 Task: Add the product "3 Taco Platter/ rice & beans" to cart from the store "Abuelitas Birria".
Action: Mouse moved to (297, 160)
Screenshot: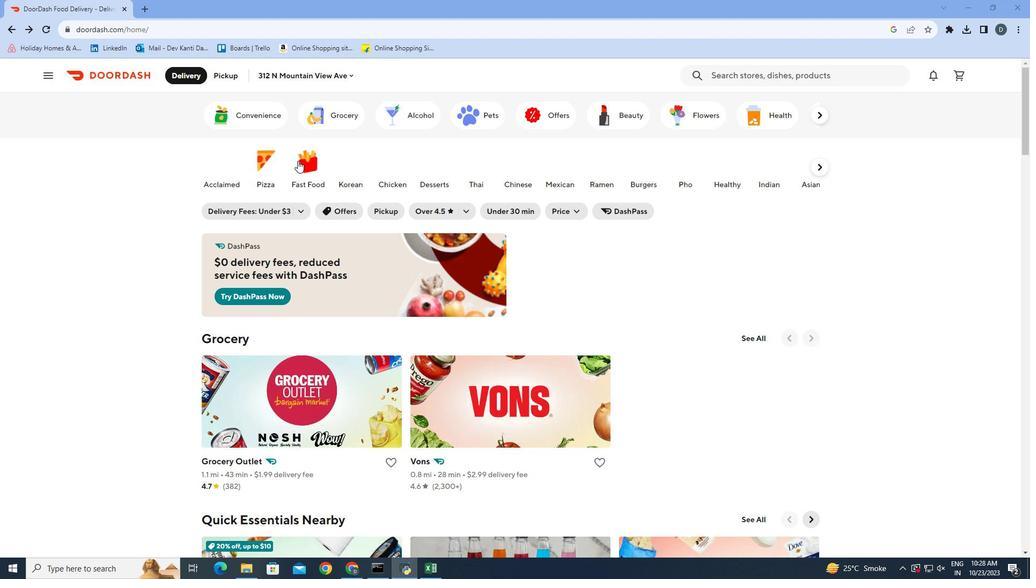 
Action: Mouse pressed left at (297, 160)
Screenshot: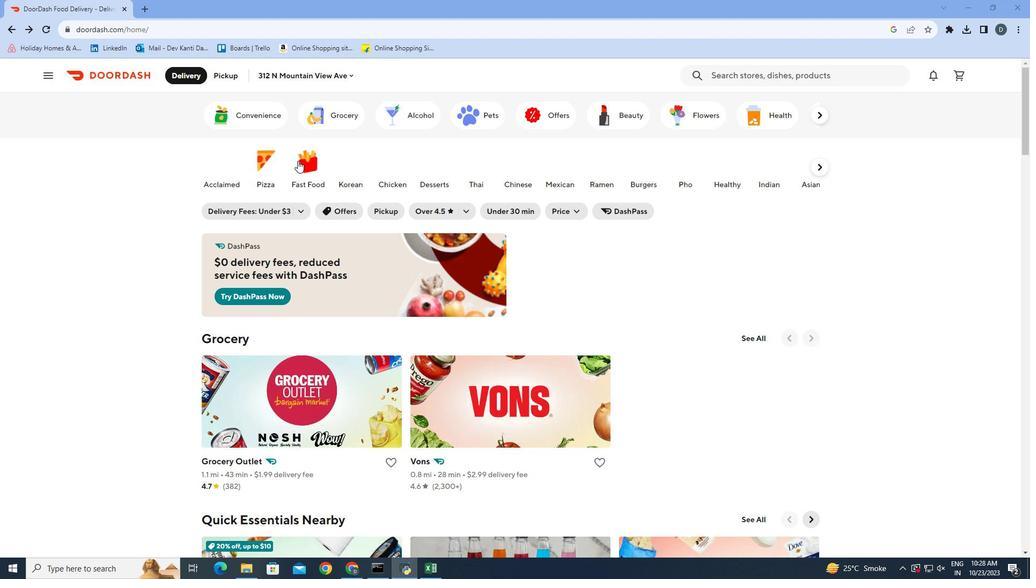 
Action: Mouse moved to (816, 70)
Screenshot: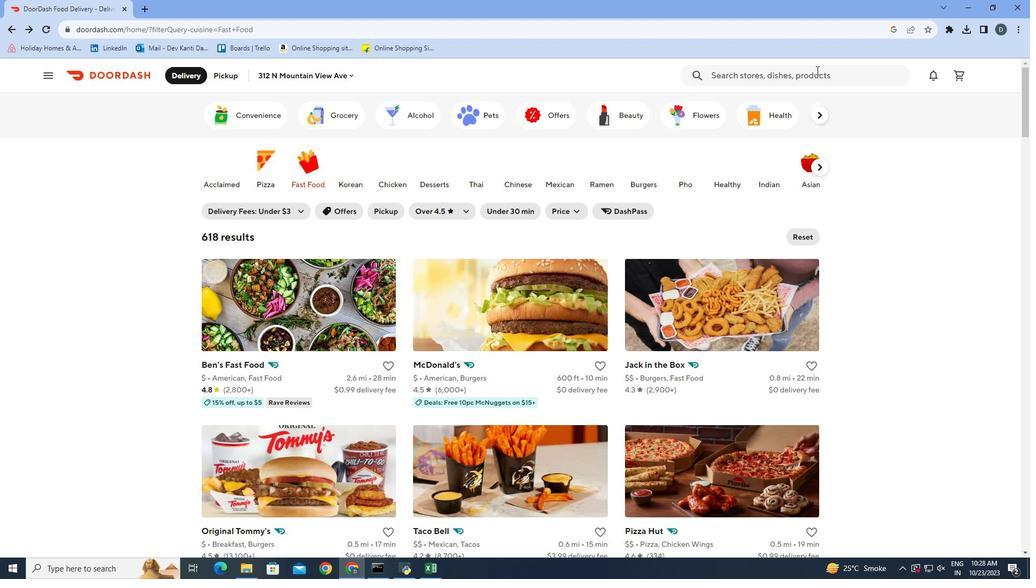 
Action: Mouse pressed left at (816, 70)
Screenshot: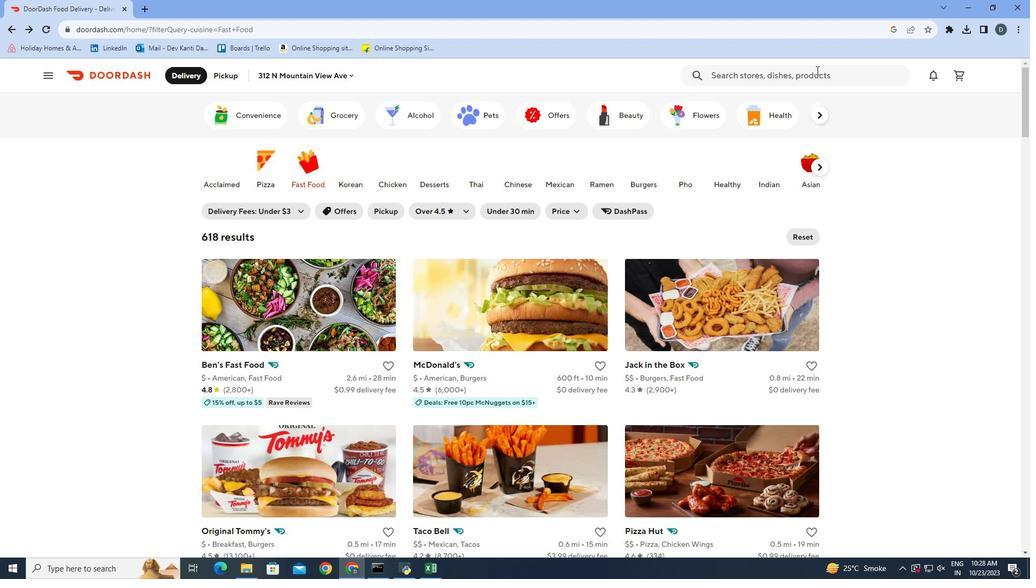 
Action: Mouse moved to (761, 138)
Screenshot: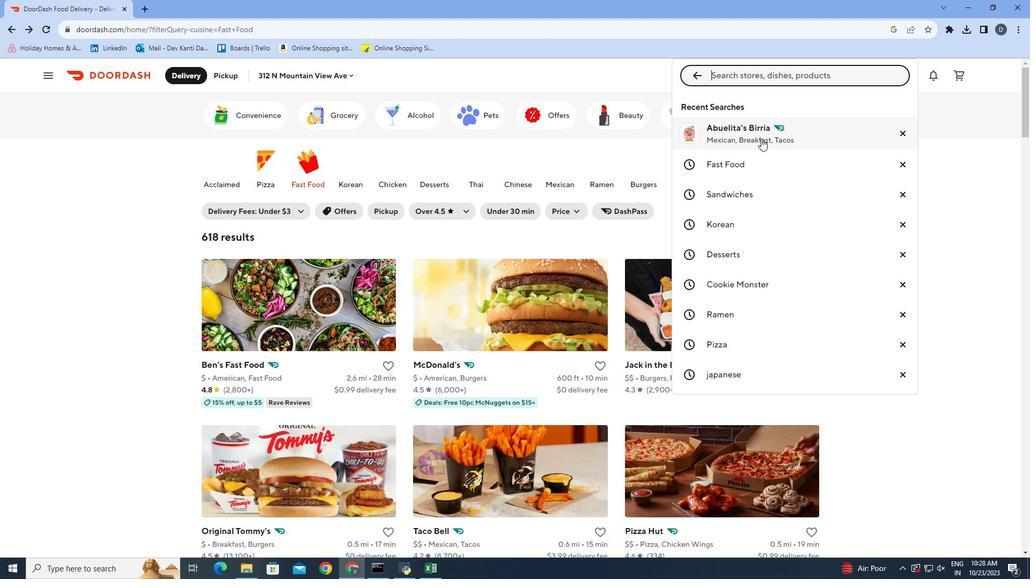
Action: Mouse pressed left at (761, 138)
Screenshot: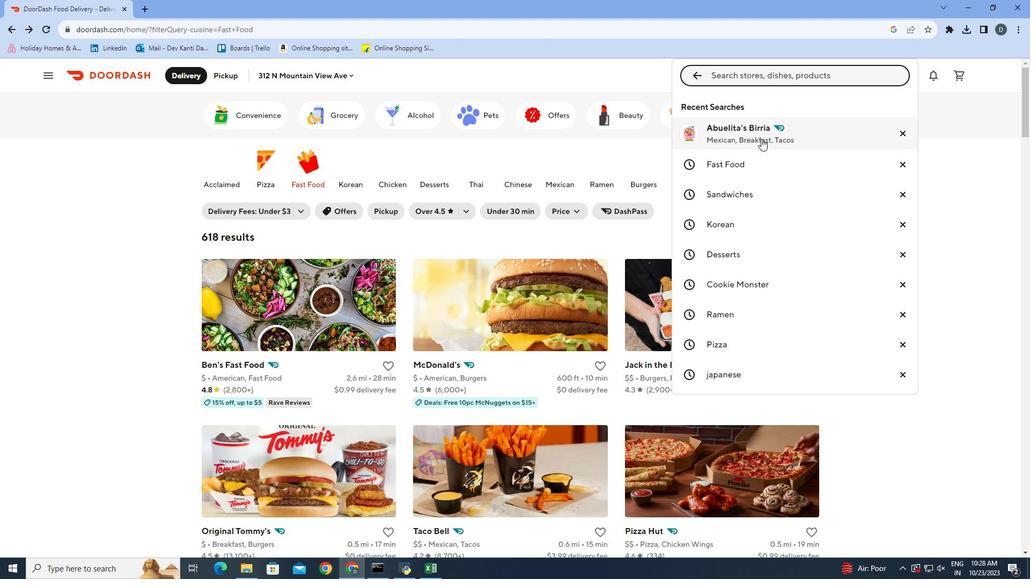 
Action: Mouse moved to (753, 290)
Screenshot: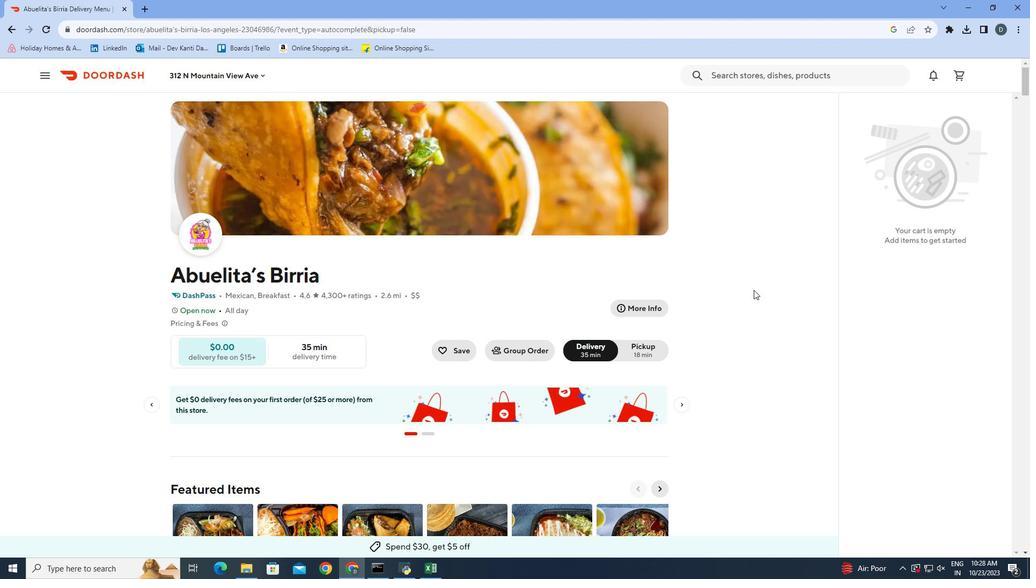 
Action: Mouse scrolled (753, 289) with delta (0, 0)
Screenshot: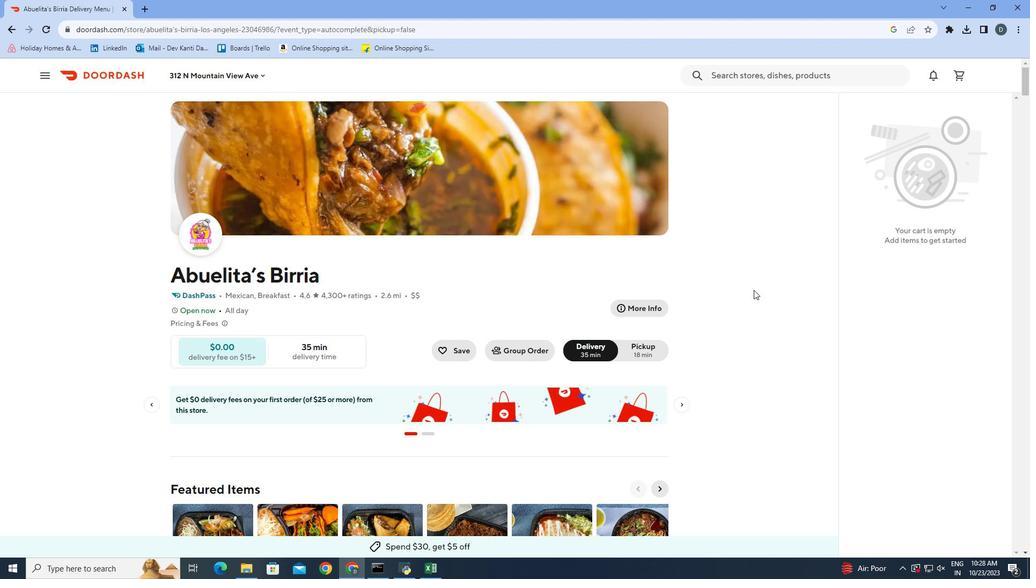 
Action: Mouse moved to (753, 290)
Screenshot: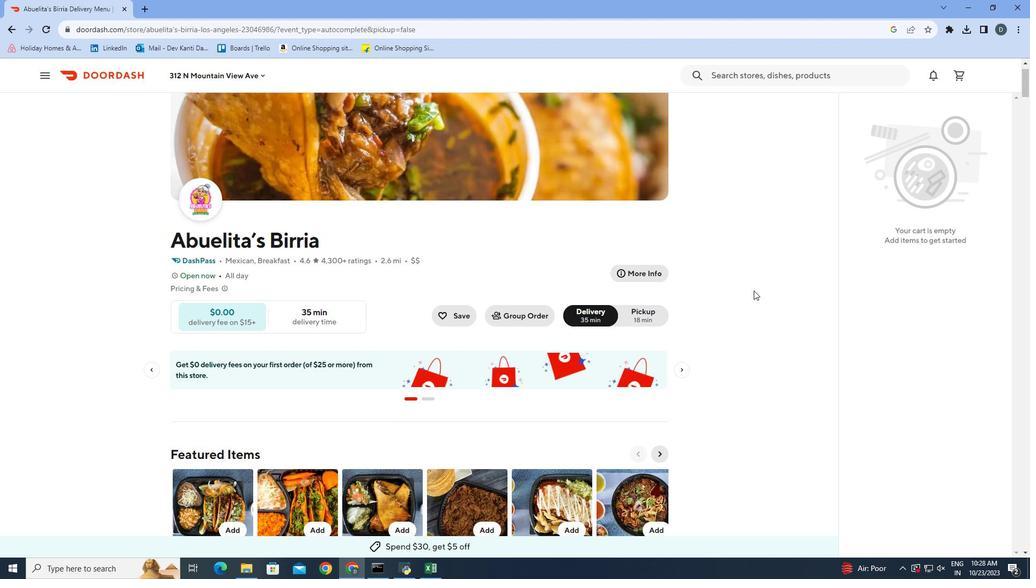 
Action: Mouse scrolled (753, 290) with delta (0, 0)
Screenshot: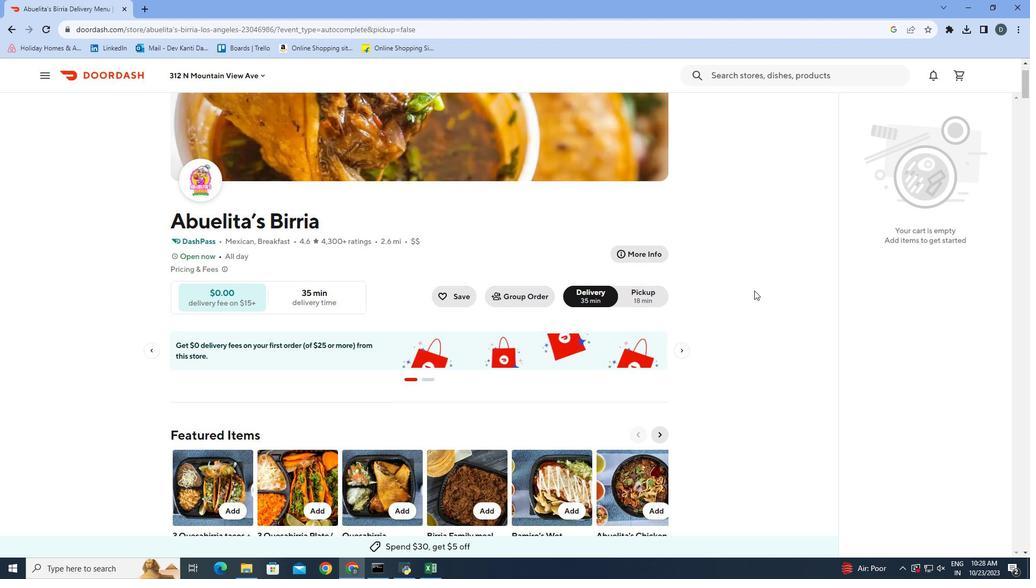 
Action: Mouse moved to (755, 290)
Screenshot: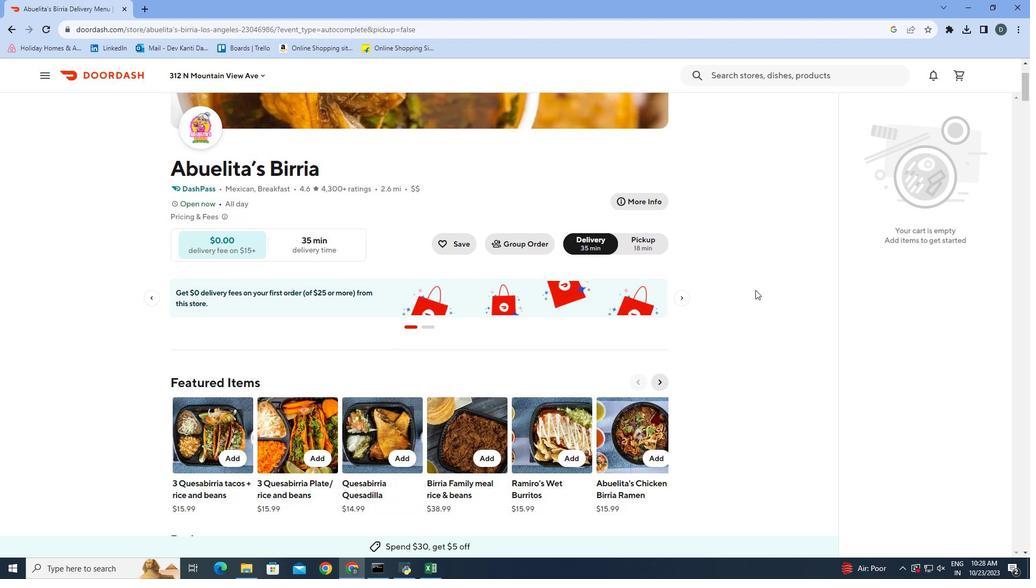 
Action: Mouse scrolled (755, 289) with delta (0, 0)
Screenshot: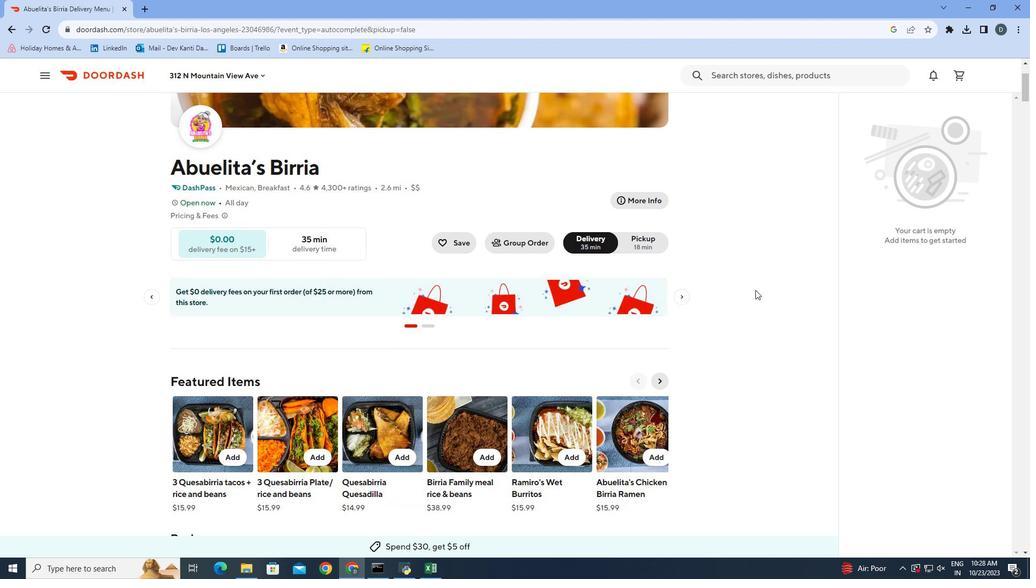 
Action: Mouse moved to (755, 290)
Screenshot: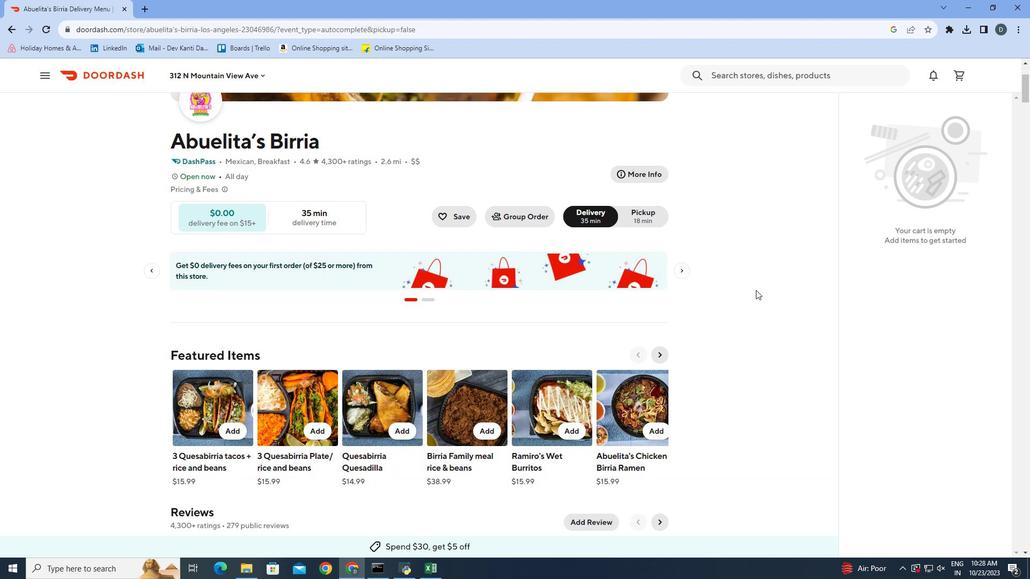 
Action: Mouse scrolled (755, 289) with delta (0, 0)
Screenshot: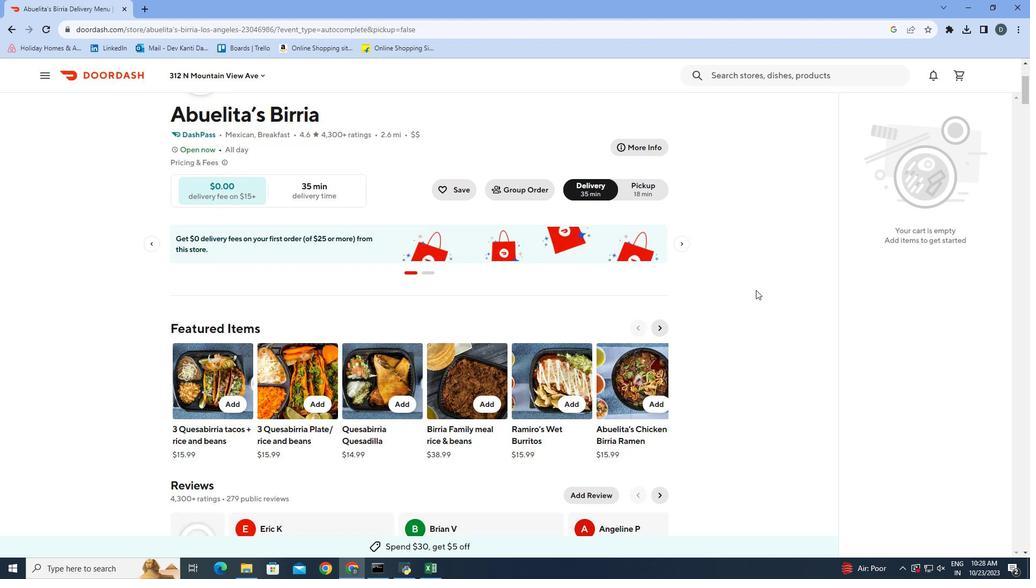 
Action: Mouse moved to (756, 289)
Screenshot: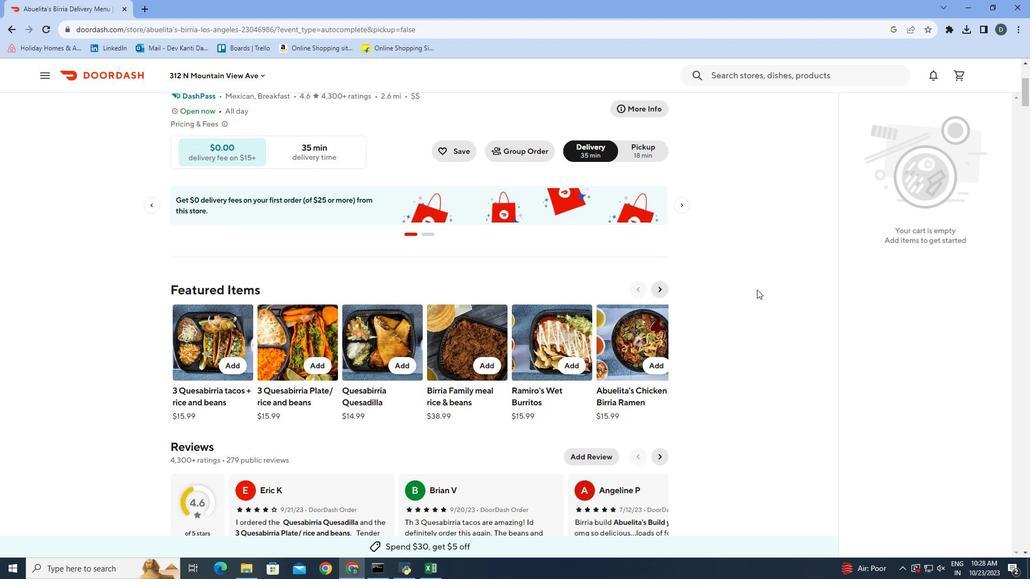 
Action: Mouse scrolled (756, 289) with delta (0, 0)
Screenshot: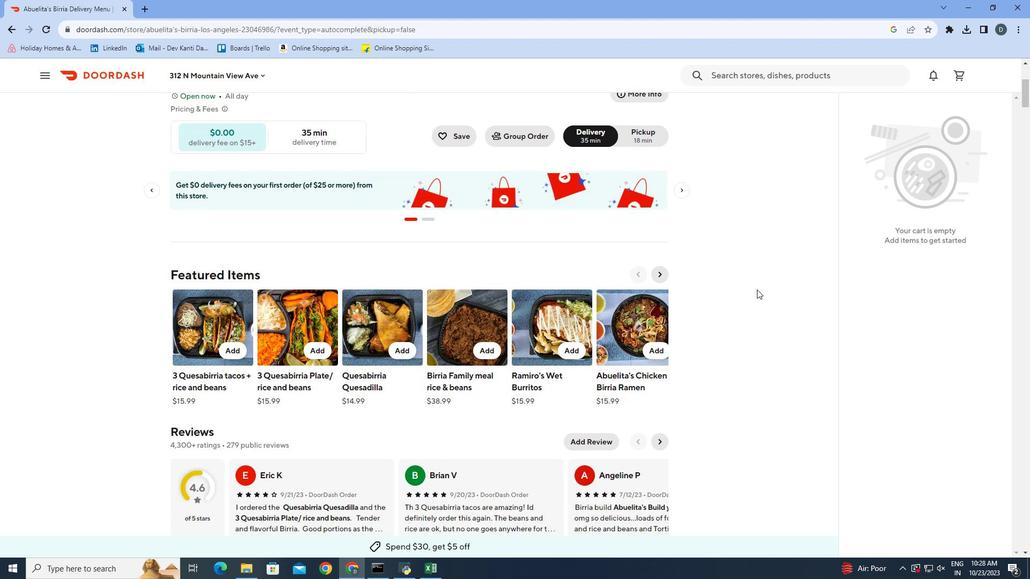 
Action: Mouse scrolled (756, 289) with delta (0, 0)
Screenshot: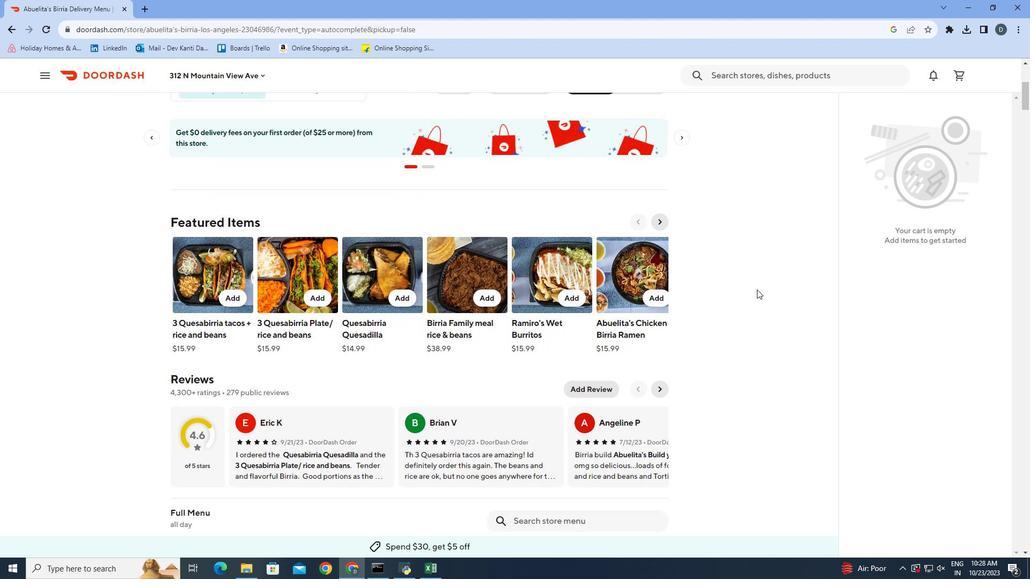 
Action: Mouse scrolled (756, 289) with delta (0, 0)
Screenshot: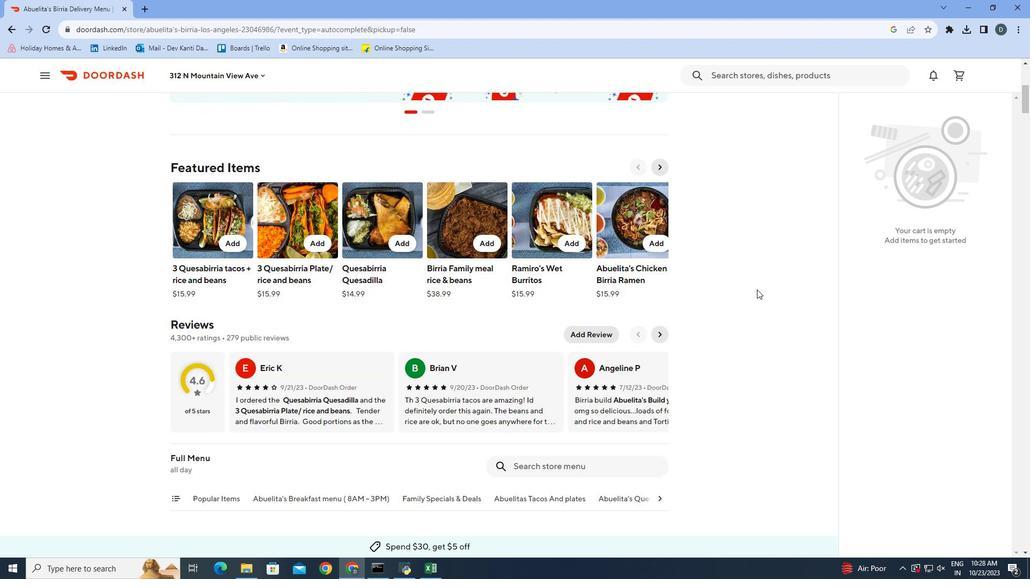 
Action: Mouse scrolled (756, 289) with delta (0, 0)
Screenshot: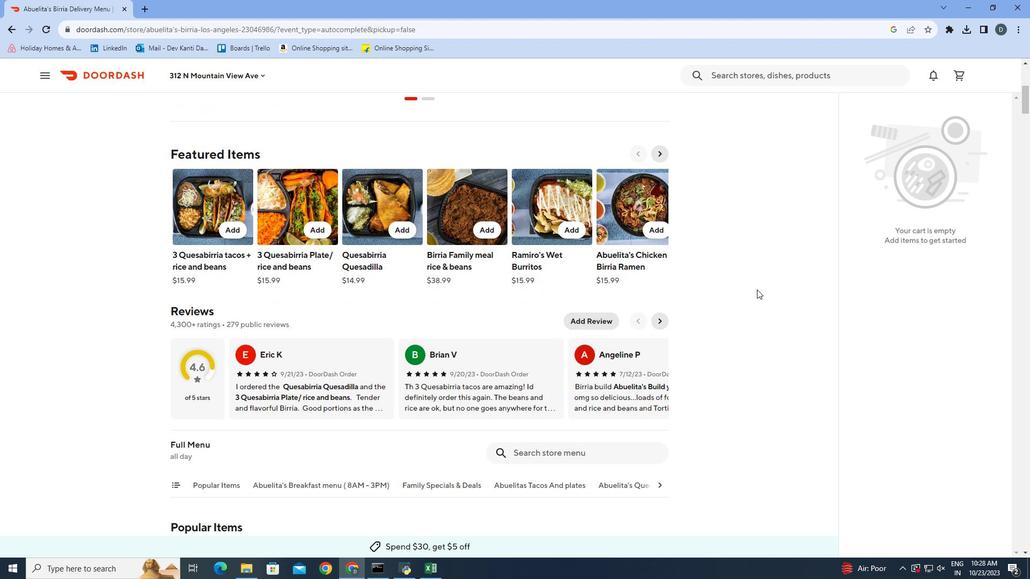 
Action: Mouse scrolled (756, 289) with delta (0, 0)
Screenshot: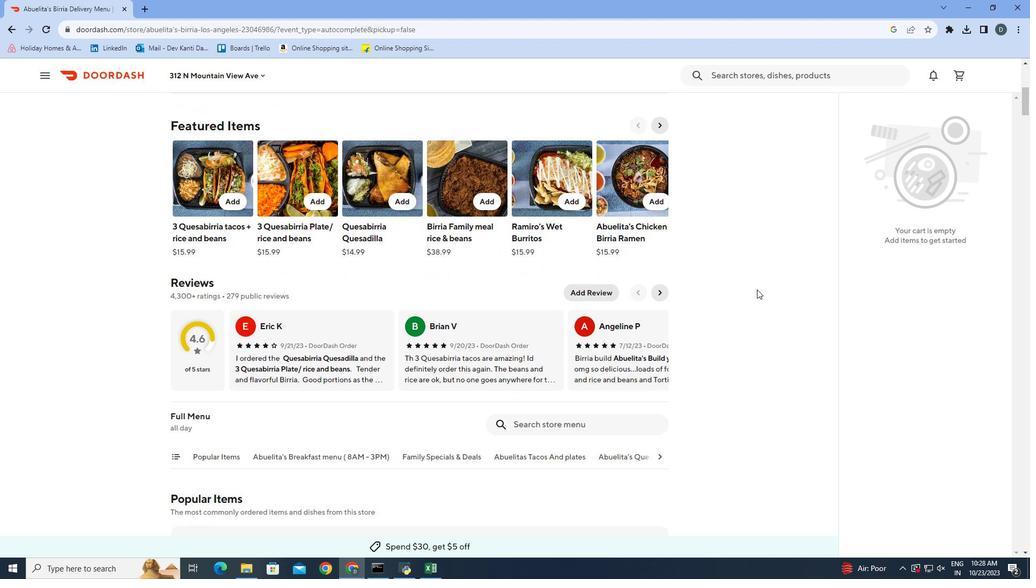 
Action: Mouse moved to (582, 306)
Screenshot: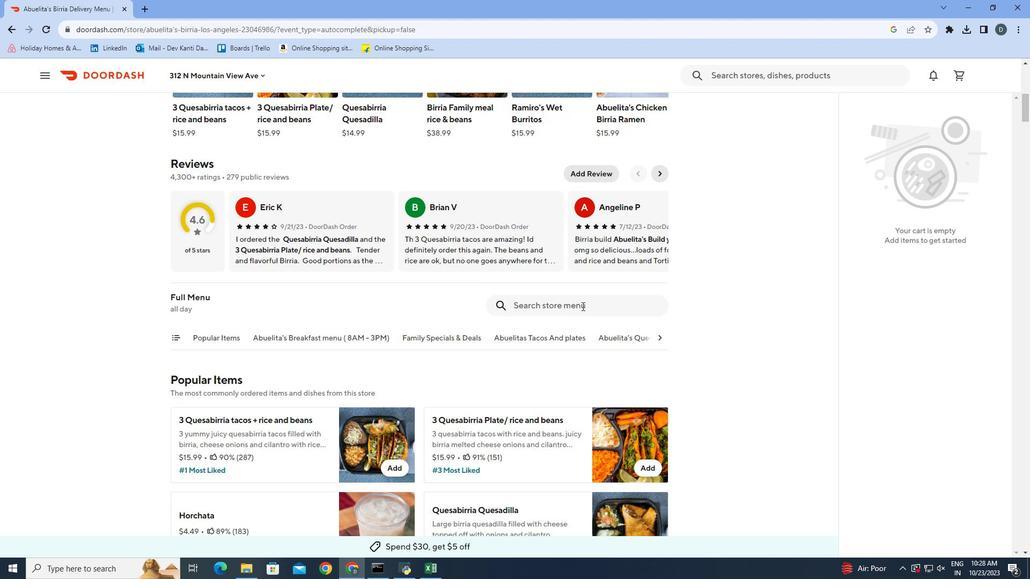 
Action: Mouse pressed left at (582, 306)
Screenshot: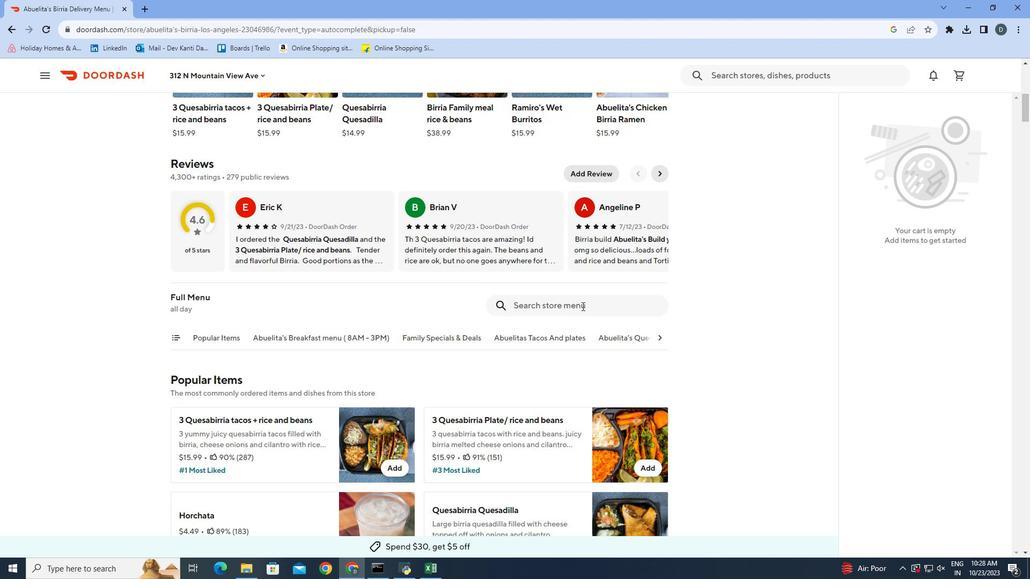 
Action: Key pressed 3<Key.space><Key.shift>TAco<Key.space><Key.shift>Platter/<Key.space>rice<Key.space><Key.shift>&<Key.space><Key.shift>beans<Key.space><Key.enter>
Screenshot: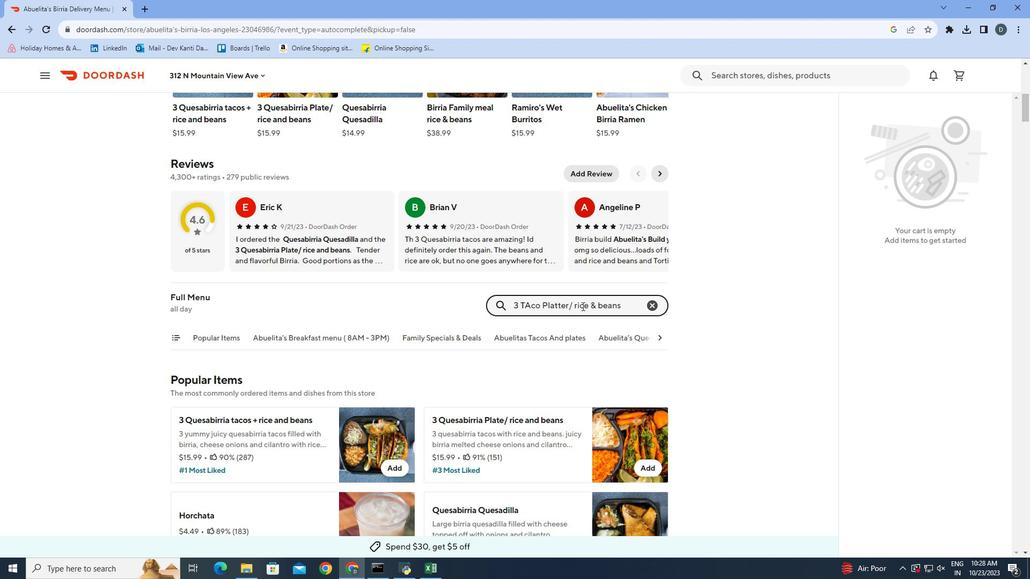 
Action: Mouse moved to (398, 296)
Screenshot: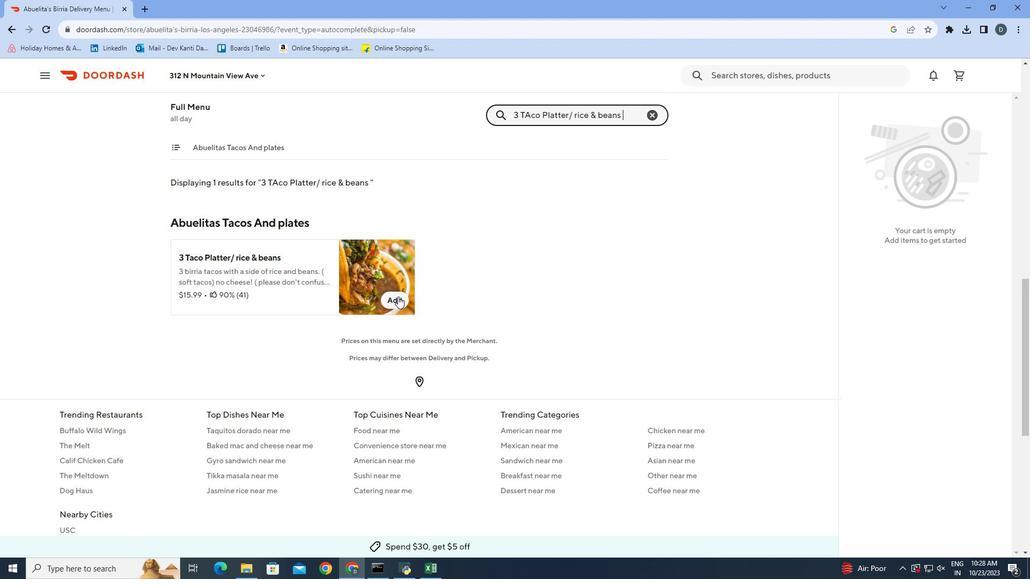 
Action: Mouse pressed left at (398, 296)
Screenshot: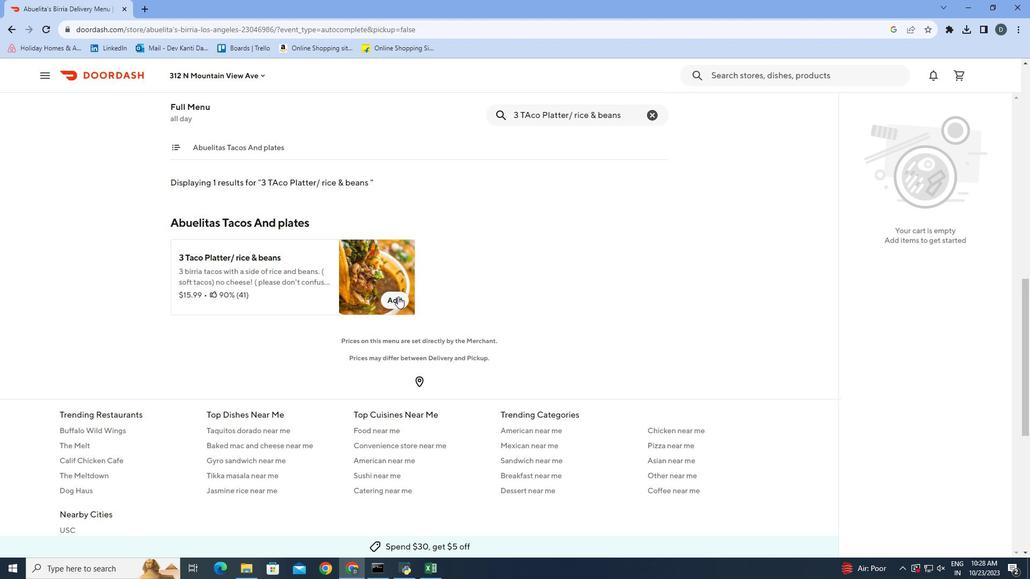 
Action: Mouse moved to (640, 521)
Screenshot: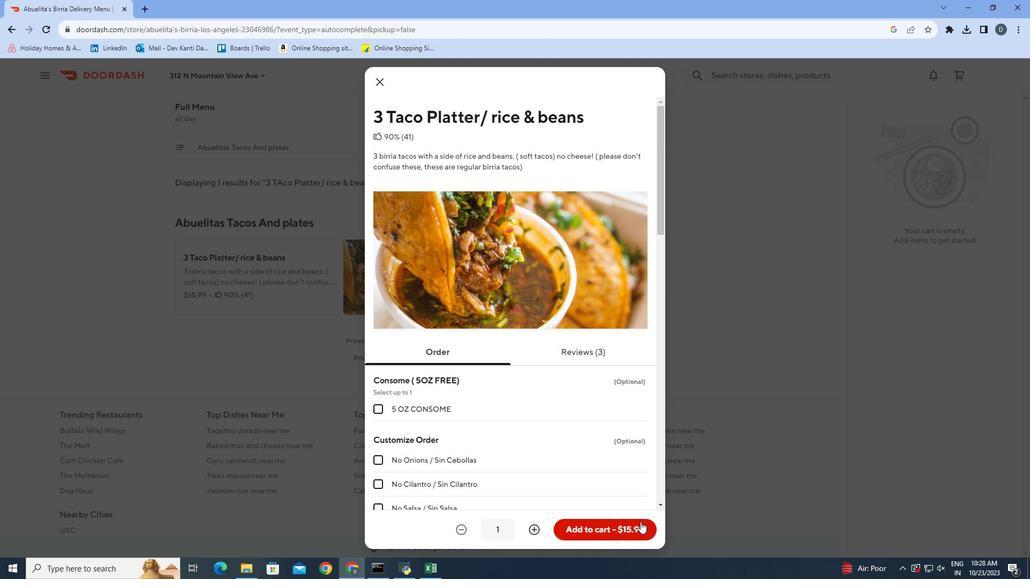 
Action: Mouse pressed left at (640, 521)
Screenshot: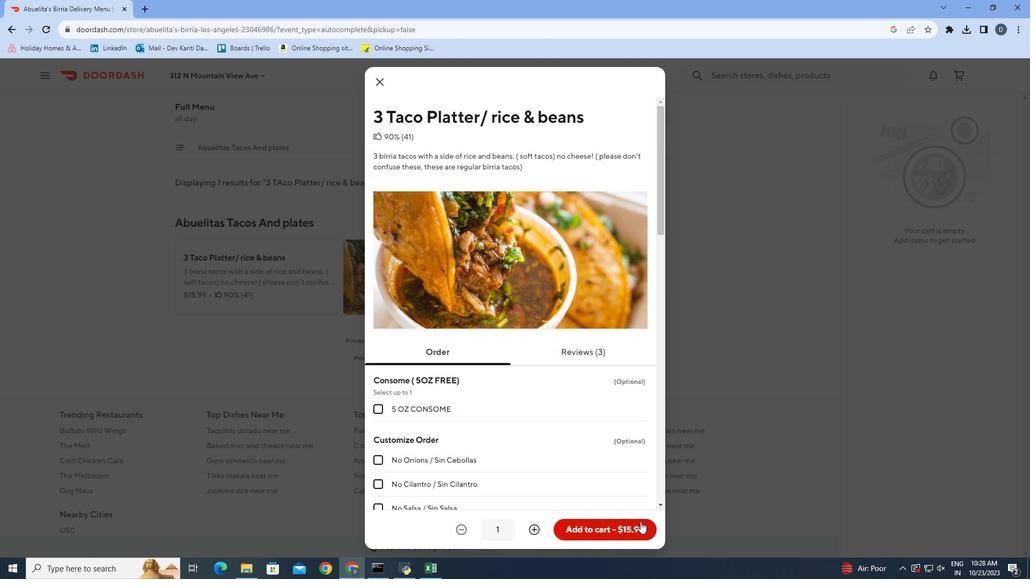 
Action: Mouse moved to (697, 260)
Screenshot: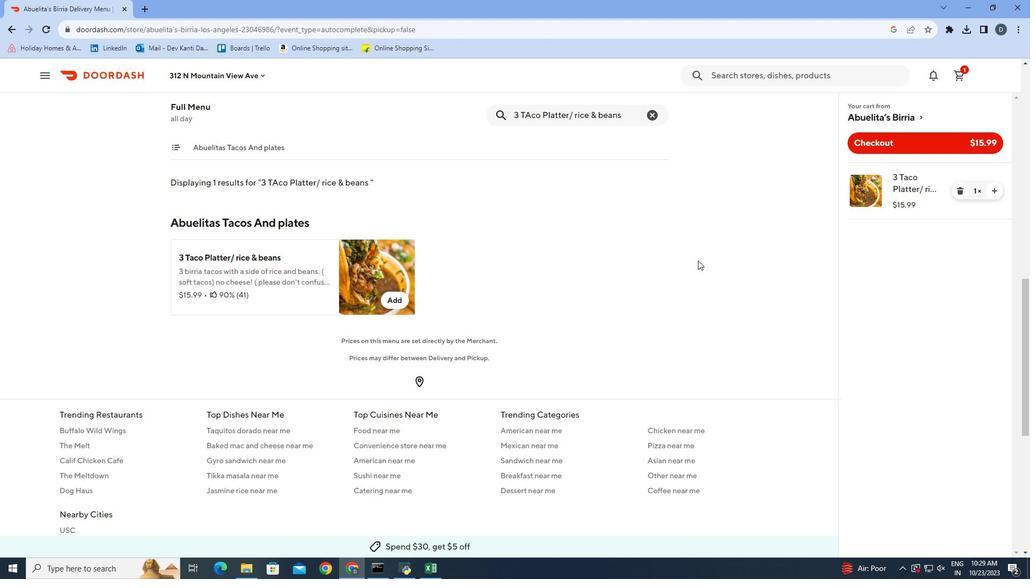 
